 Task: Add Boiron Natrum Muriaticum 200Ck to the cart.
Action: Mouse moved to (248, 124)
Screenshot: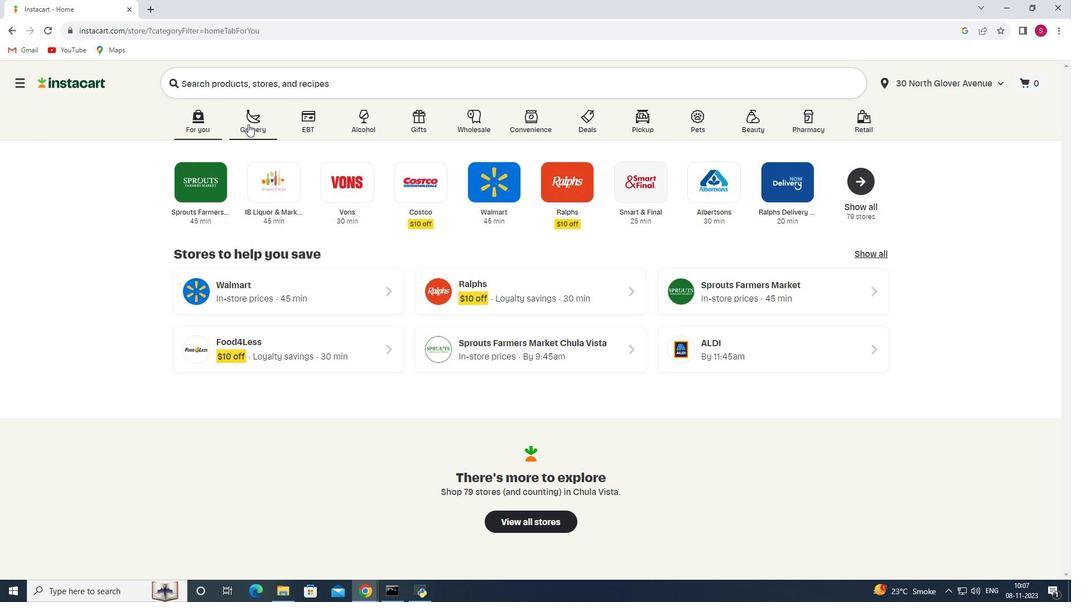 
Action: Mouse pressed left at (248, 124)
Screenshot: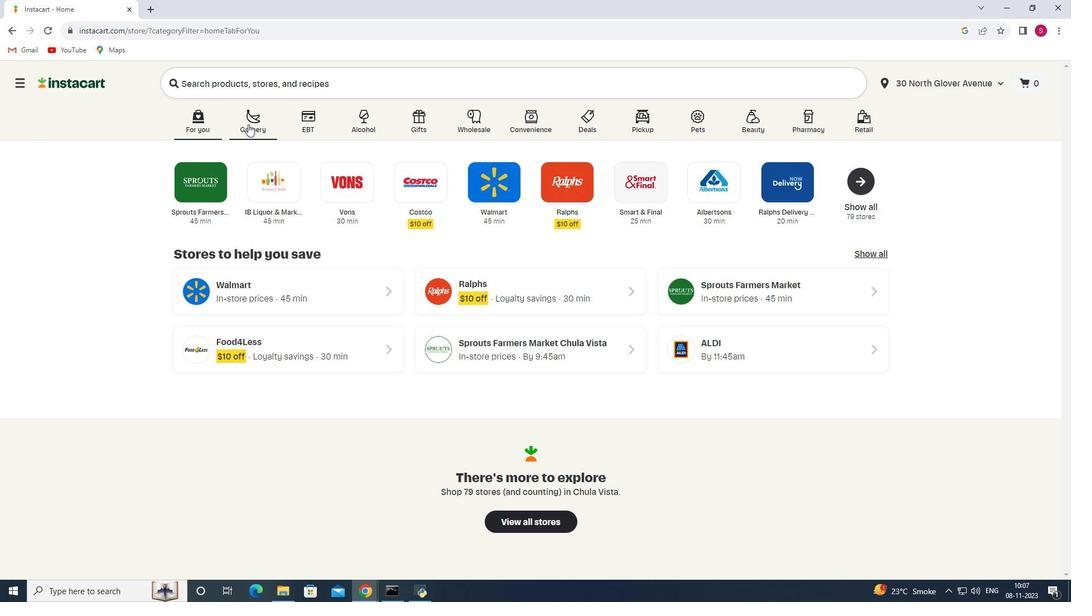 
Action: Mouse moved to (242, 322)
Screenshot: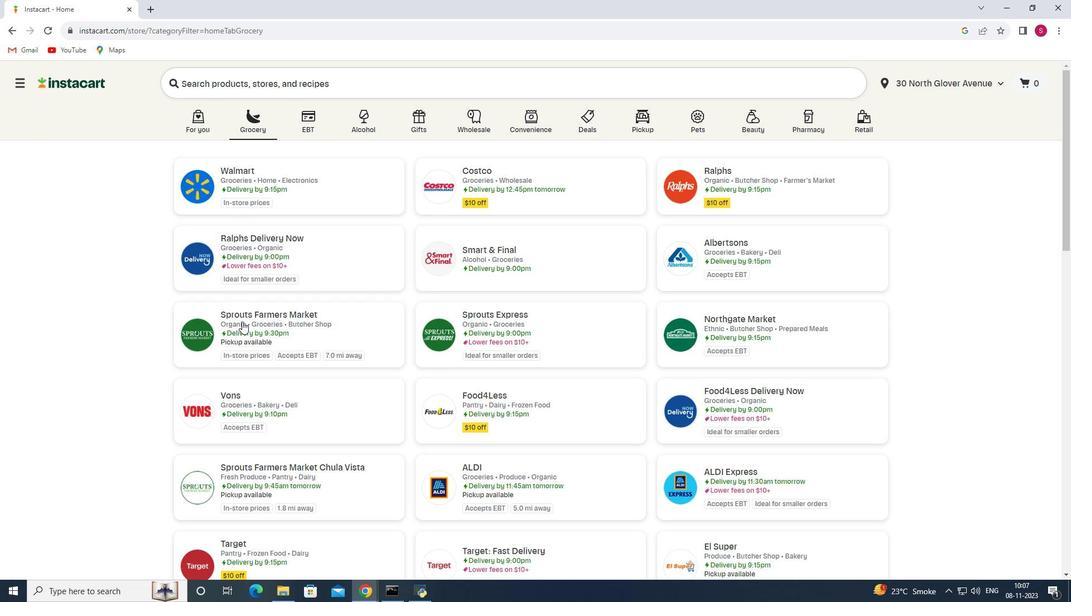 
Action: Mouse pressed left at (242, 322)
Screenshot: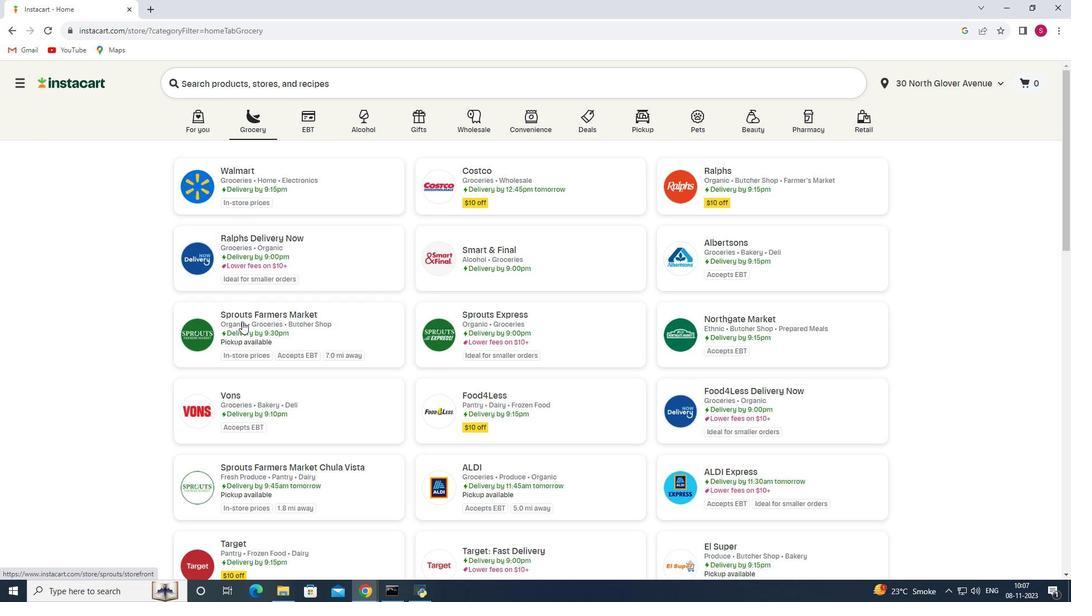 
Action: Mouse moved to (56, 325)
Screenshot: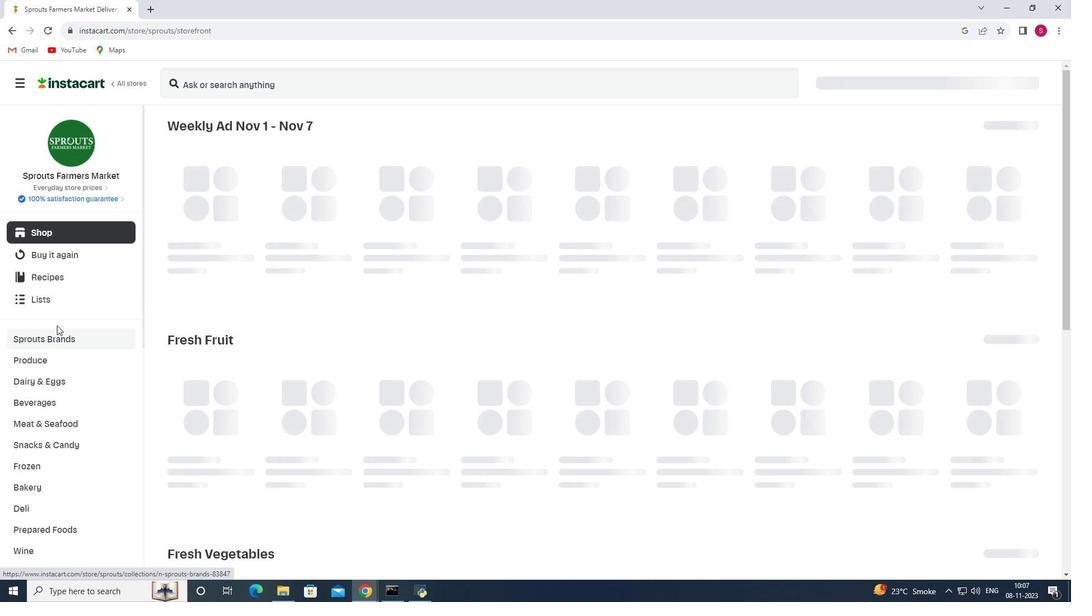 
Action: Mouse scrolled (56, 325) with delta (0, 0)
Screenshot: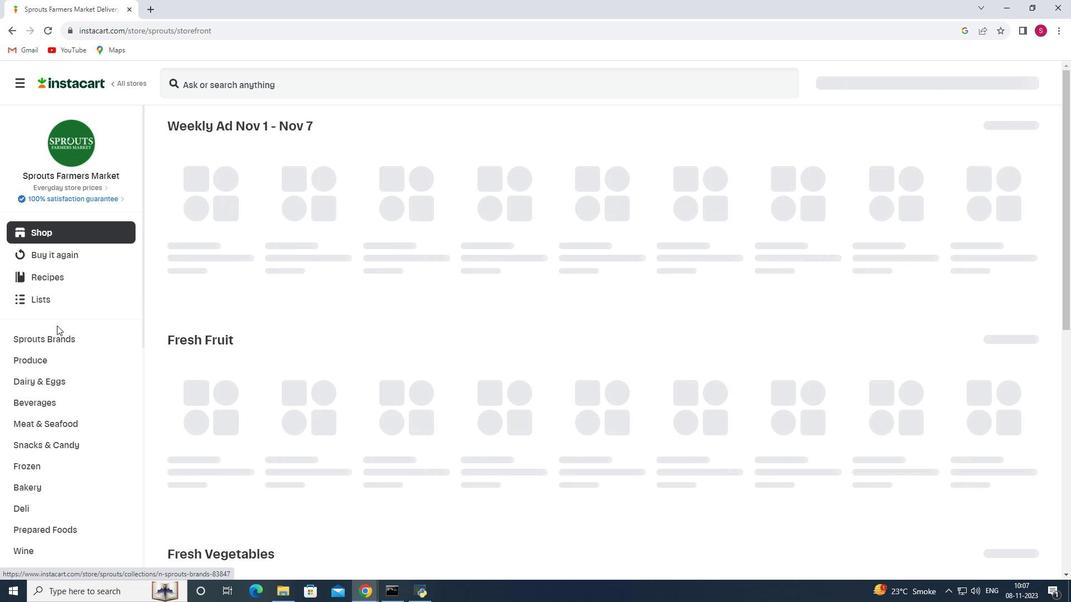 
Action: Mouse scrolled (56, 325) with delta (0, 0)
Screenshot: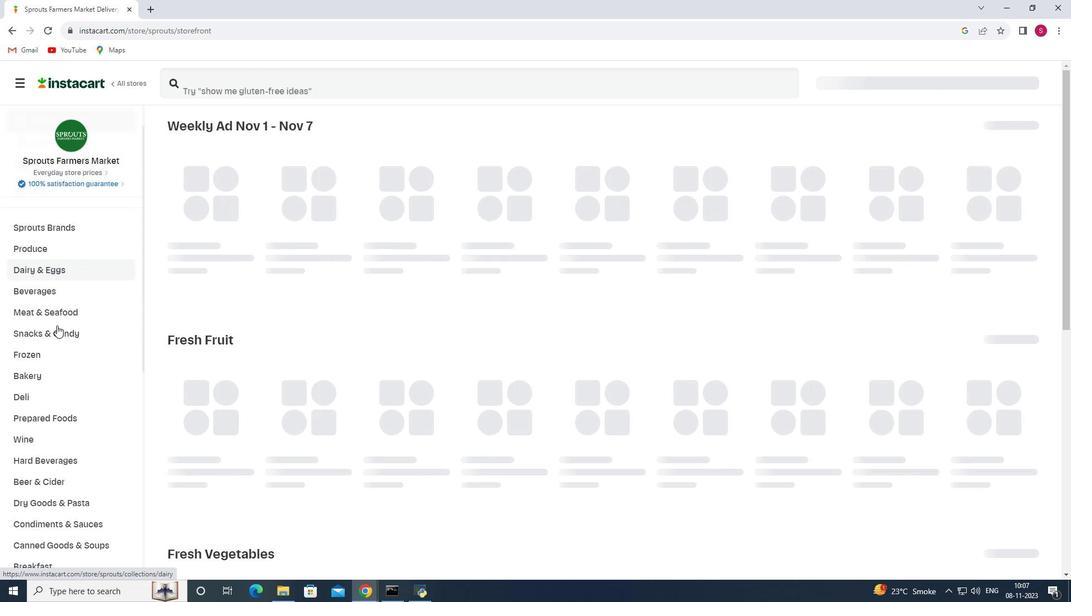 
Action: Mouse scrolled (56, 325) with delta (0, 0)
Screenshot: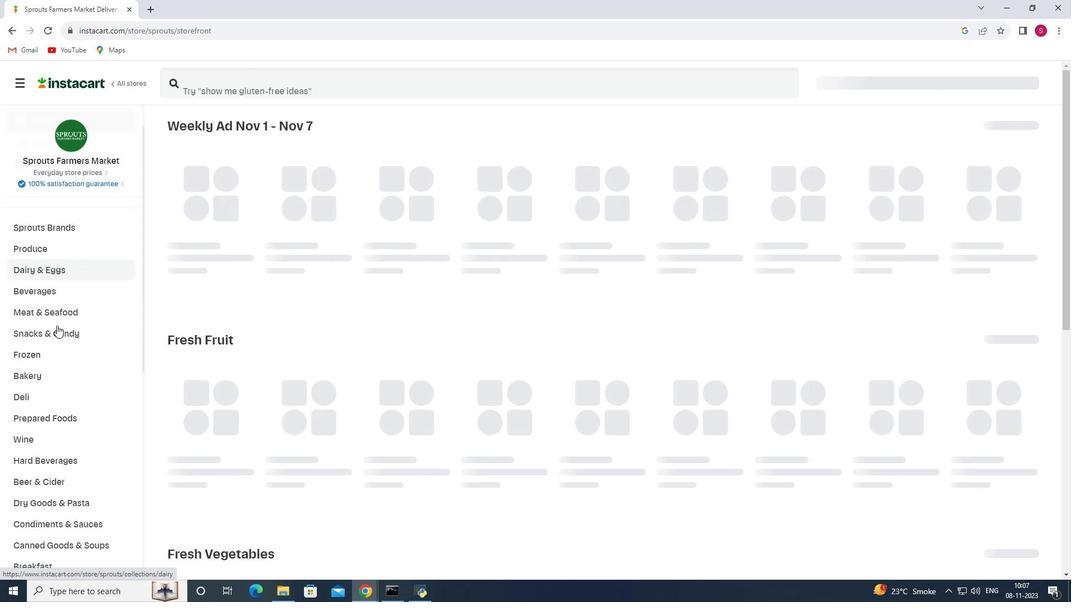 
Action: Mouse scrolled (56, 325) with delta (0, 0)
Screenshot: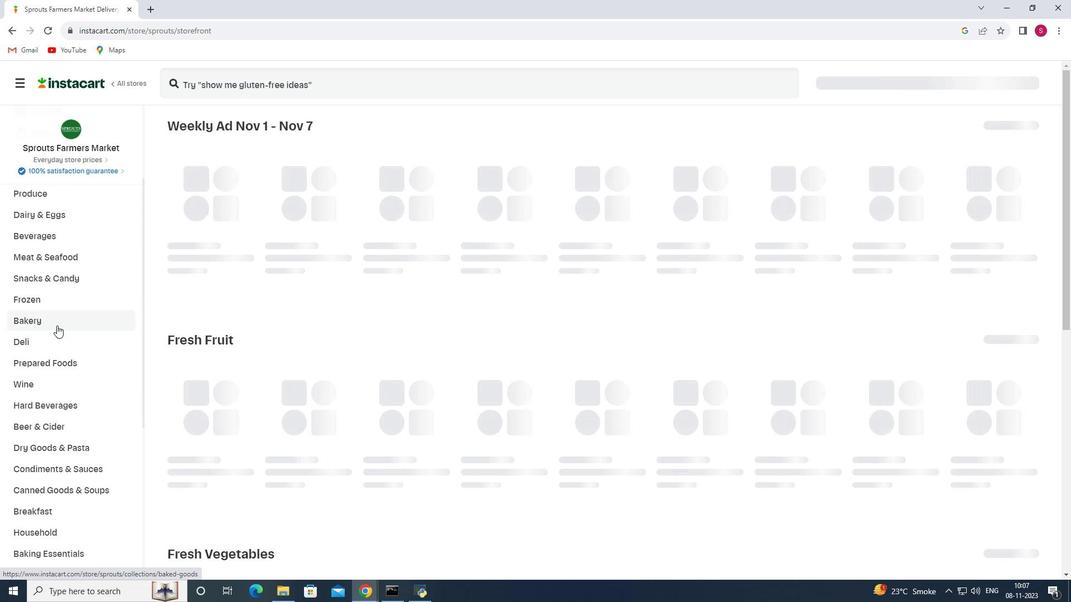 
Action: Mouse scrolled (56, 325) with delta (0, 0)
Screenshot: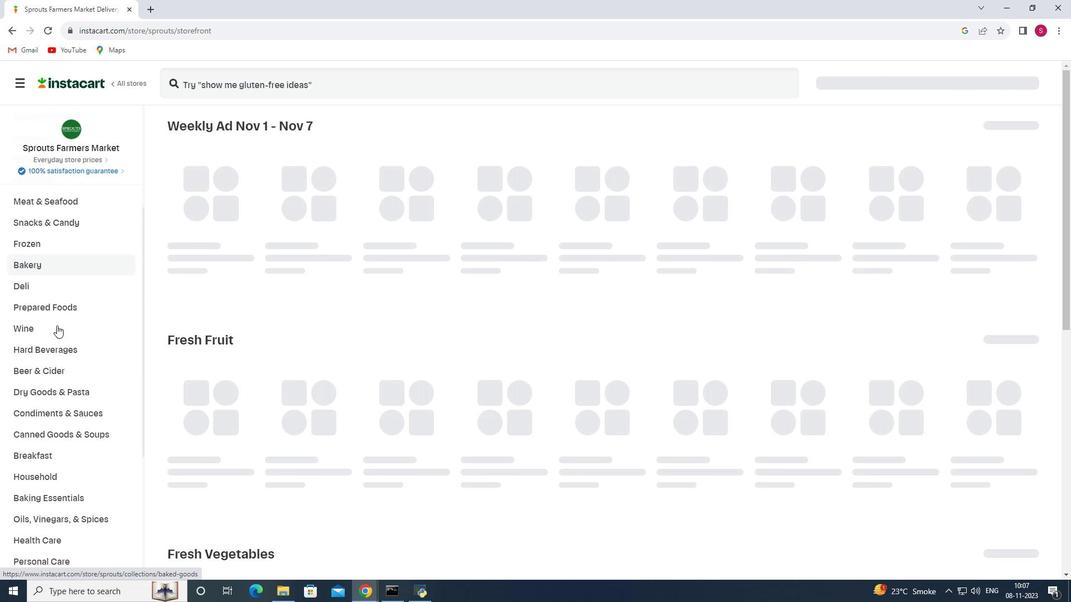 
Action: Mouse scrolled (56, 325) with delta (0, 0)
Screenshot: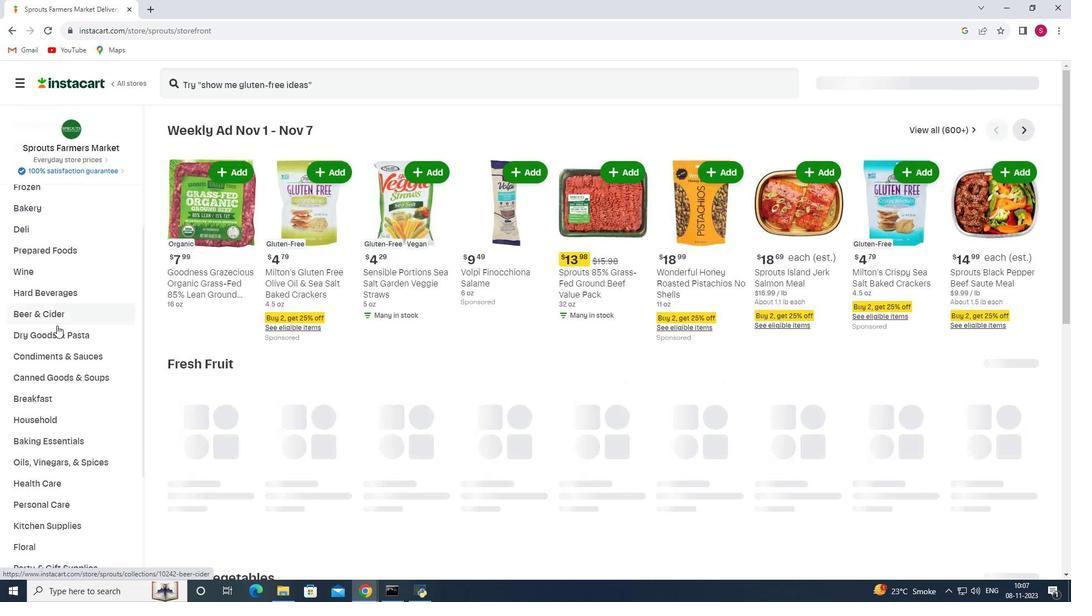 
Action: Mouse scrolled (56, 325) with delta (0, 0)
Screenshot: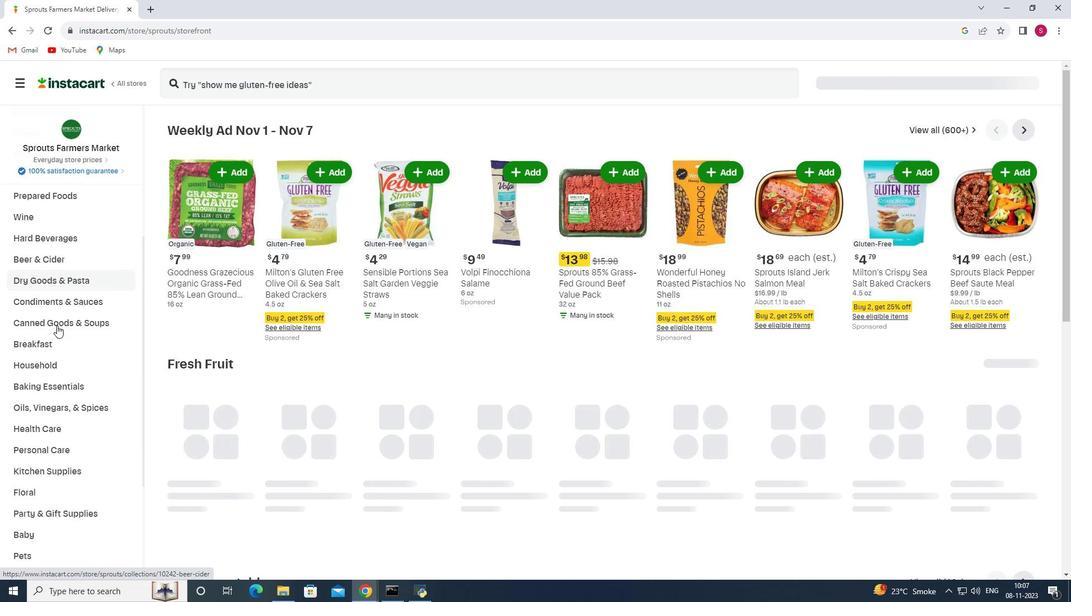 
Action: Mouse scrolled (56, 325) with delta (0, 0)
Screenshot: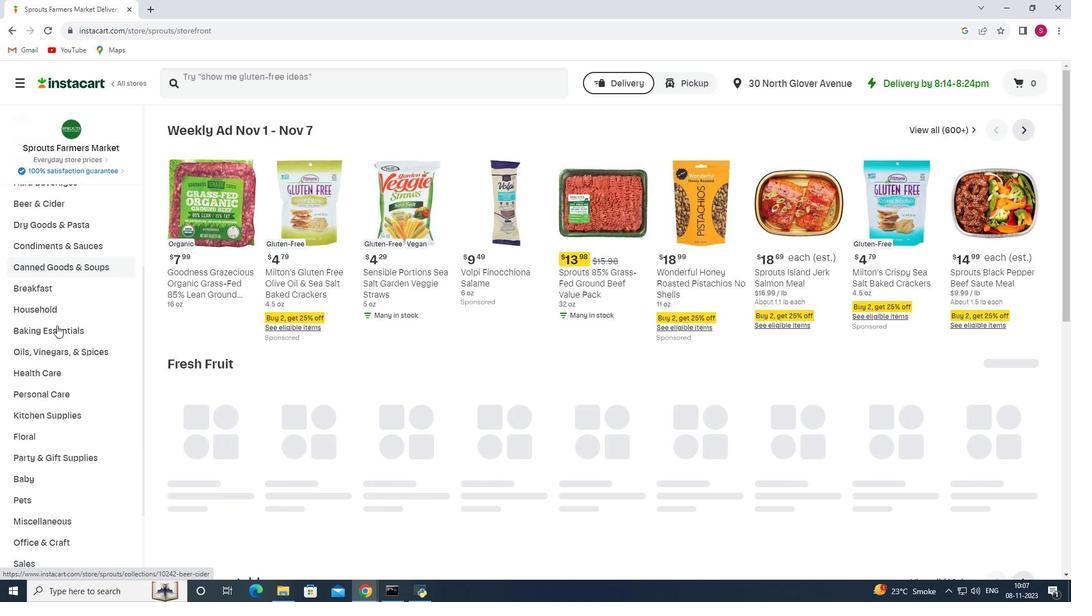 
Action: Mouse moved to (82, 321)
Screenshot: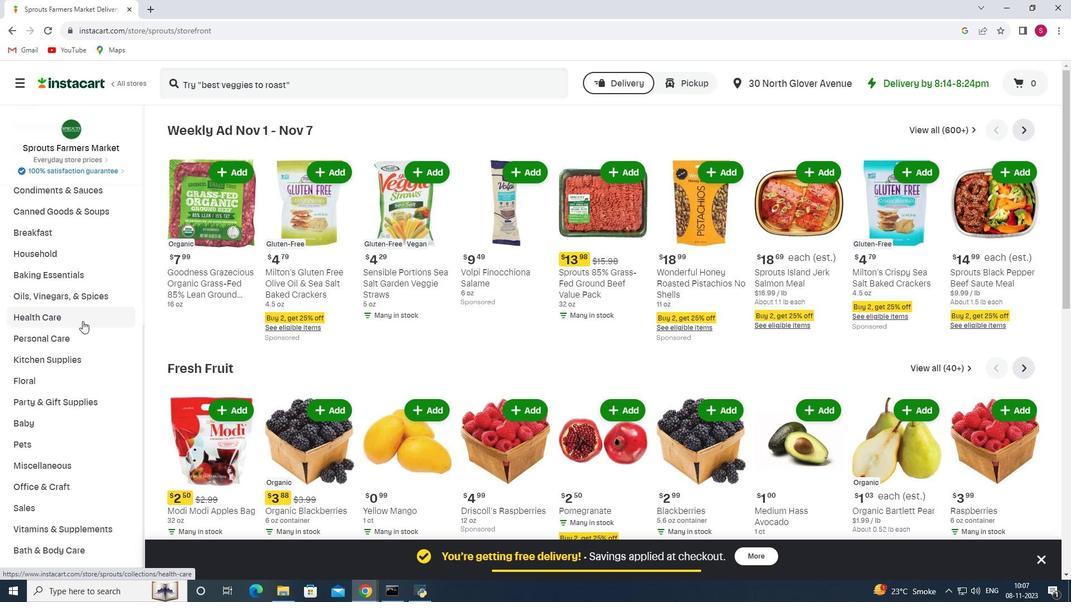 
Action: Mouse pressed left at (82, 321)
Screenshot: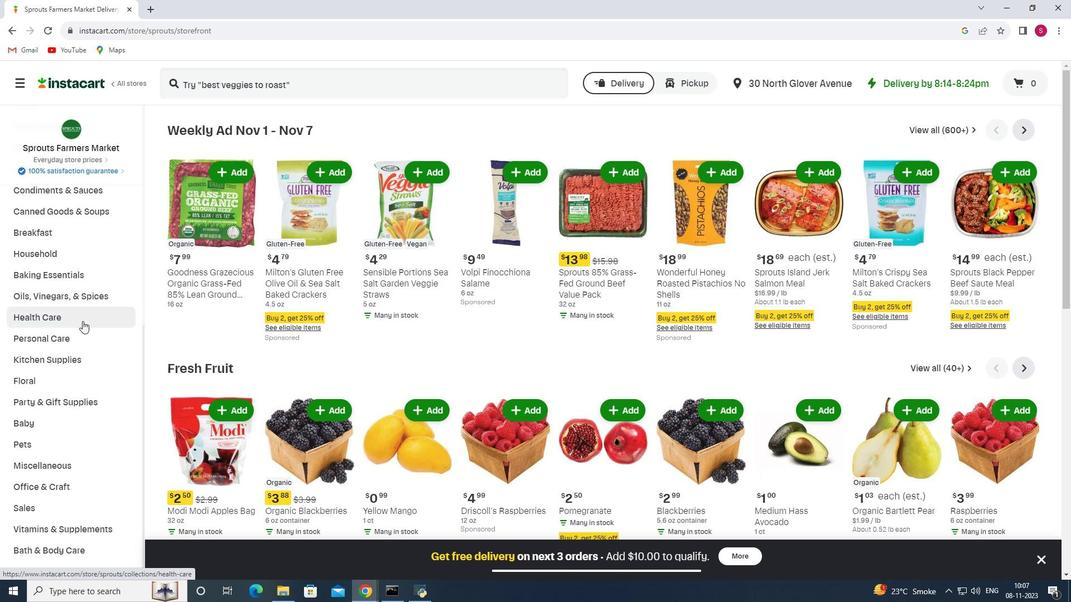 
Action: Mouse moved to (389, 157)
Screenshot: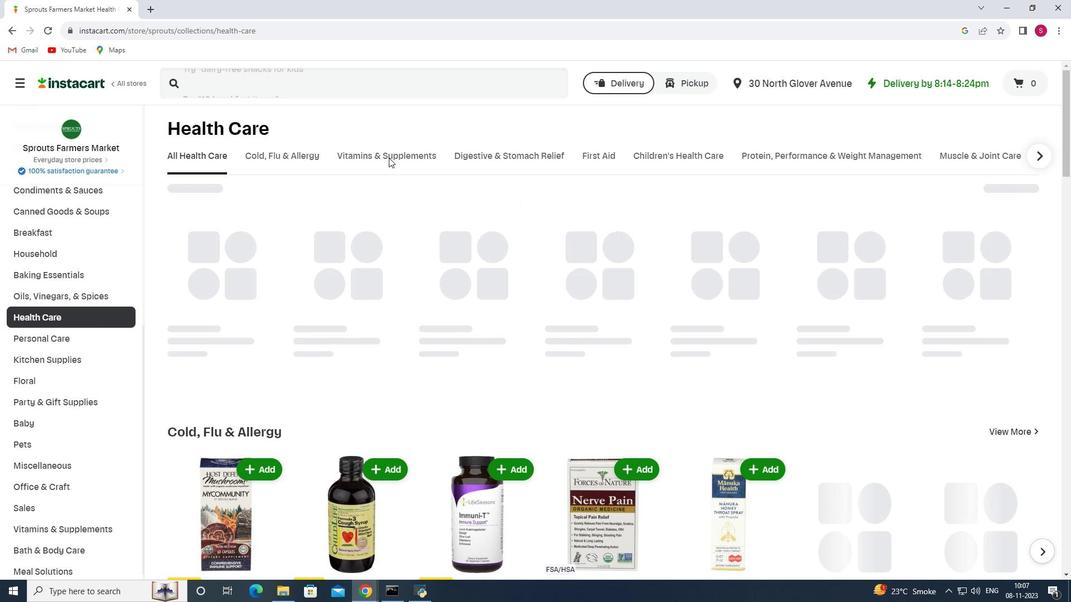 
Action: Mouse pressed left at (389, 157)
Screenshot: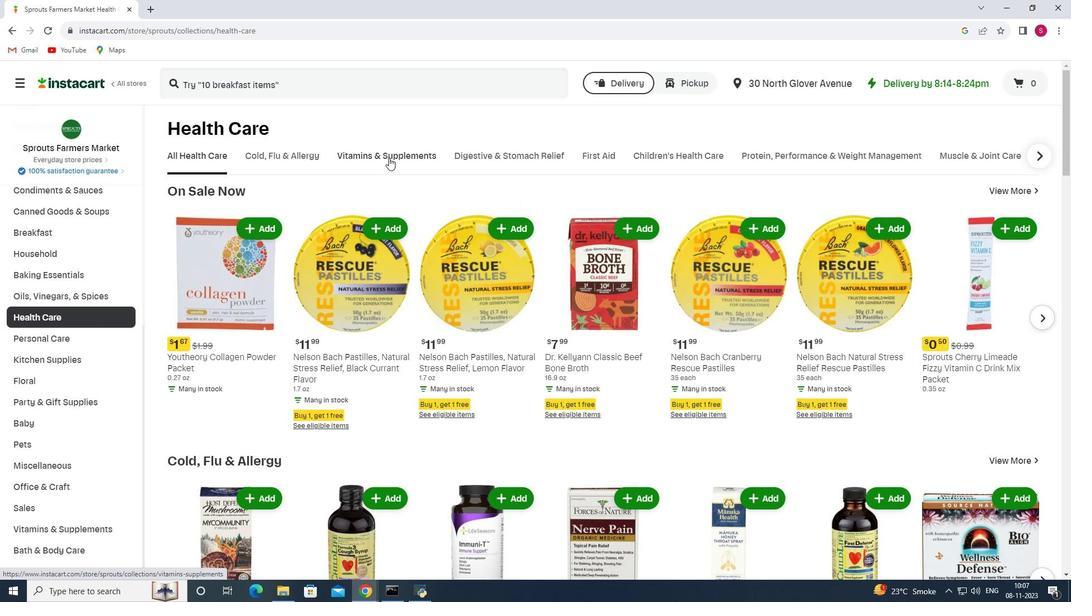 
Action: Mouse moved to (917, 194)
Screenshot: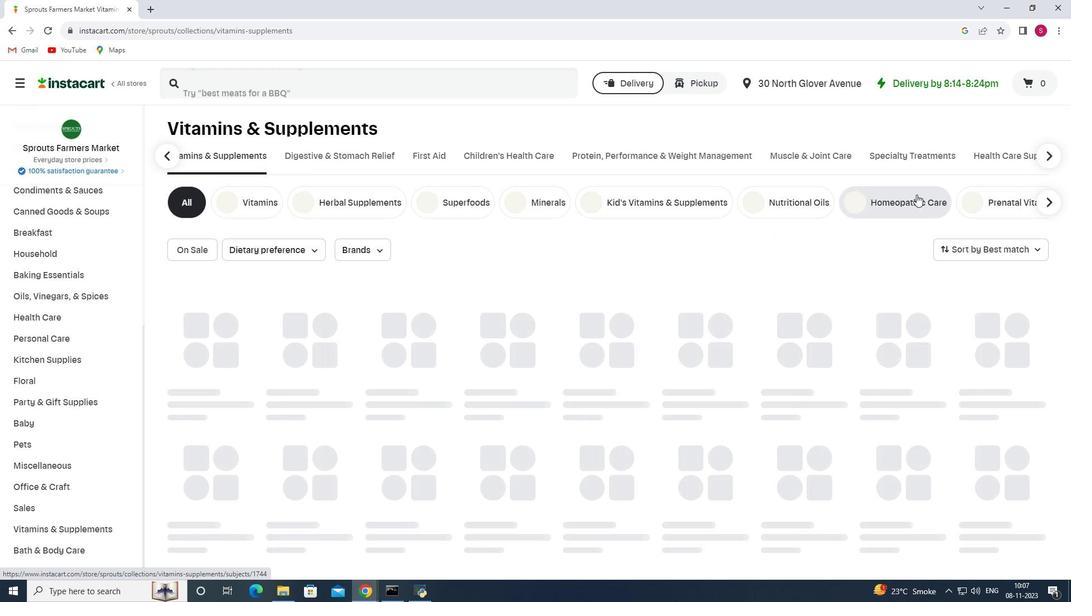 
Action: Mouse pressed left at (917, 194)
Screenshot: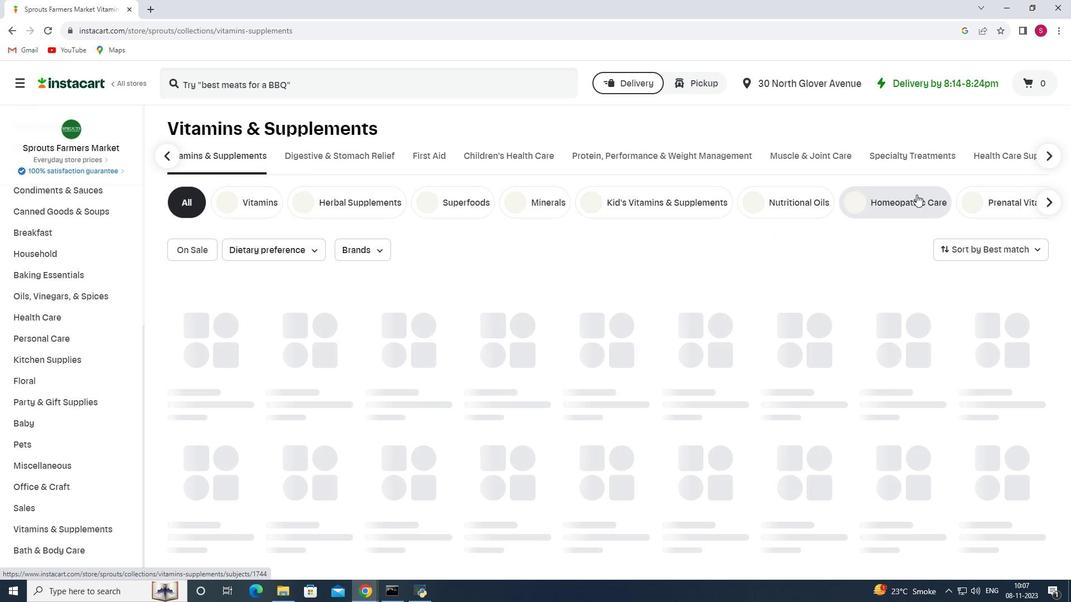 
Action: Mouse moved to (360, 77)
Screenshot: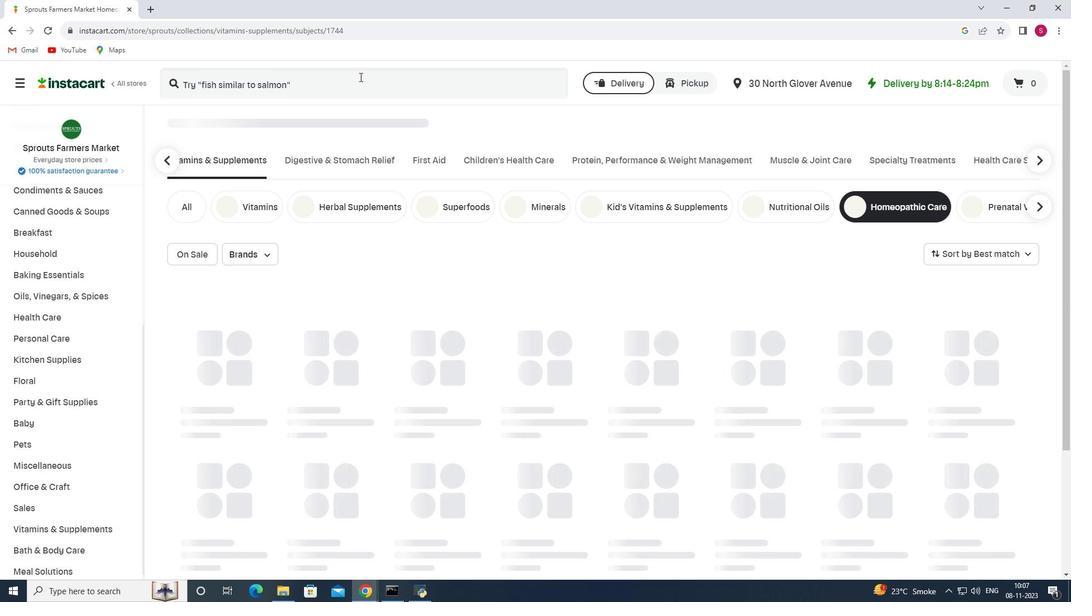 
Action: Mouse pressed left at (360, 77)
Screenshot: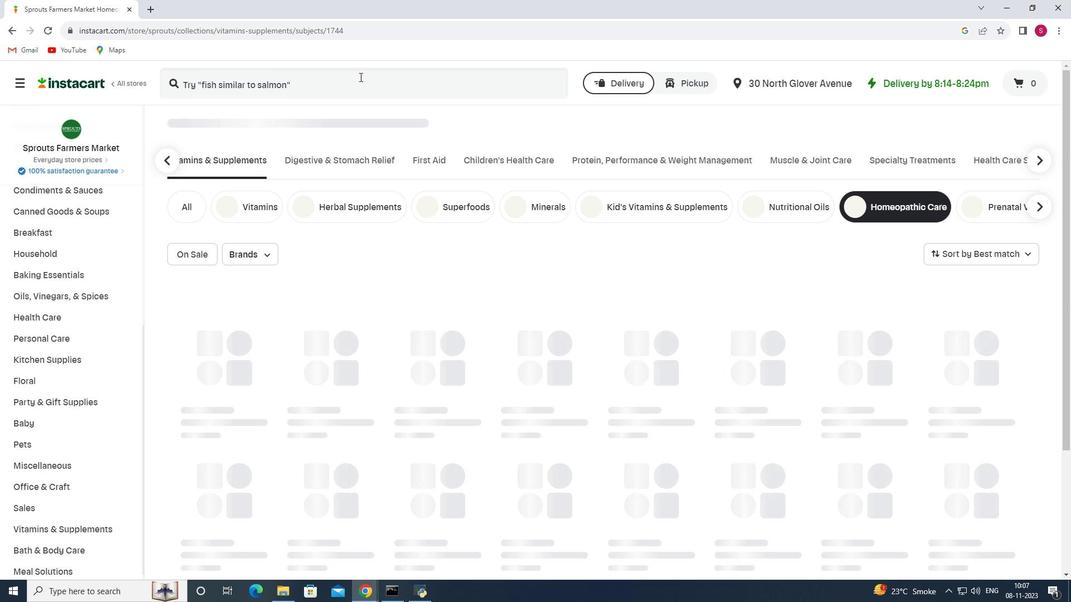 
Action: Key pressed <Key.shift>Boiron<Key.space><Key.shift>Natrum<Key.space><Key.shift>Muriaticum<Key.space>200<Key.shift>Ck<Key.enter>
Screenshot: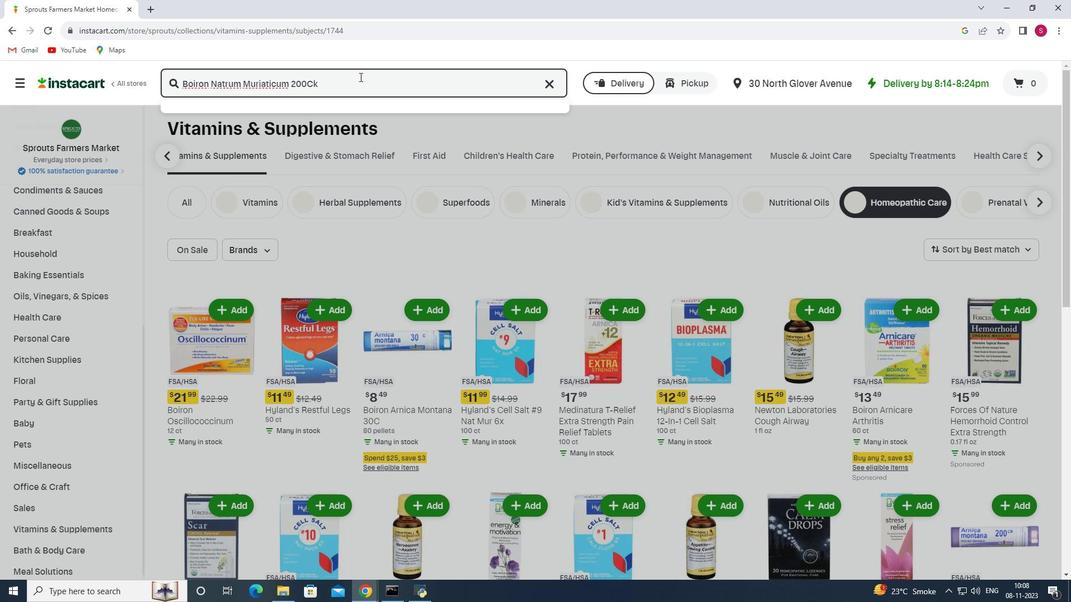 
Action: Mouse moved to (469, 170)
Screenshot: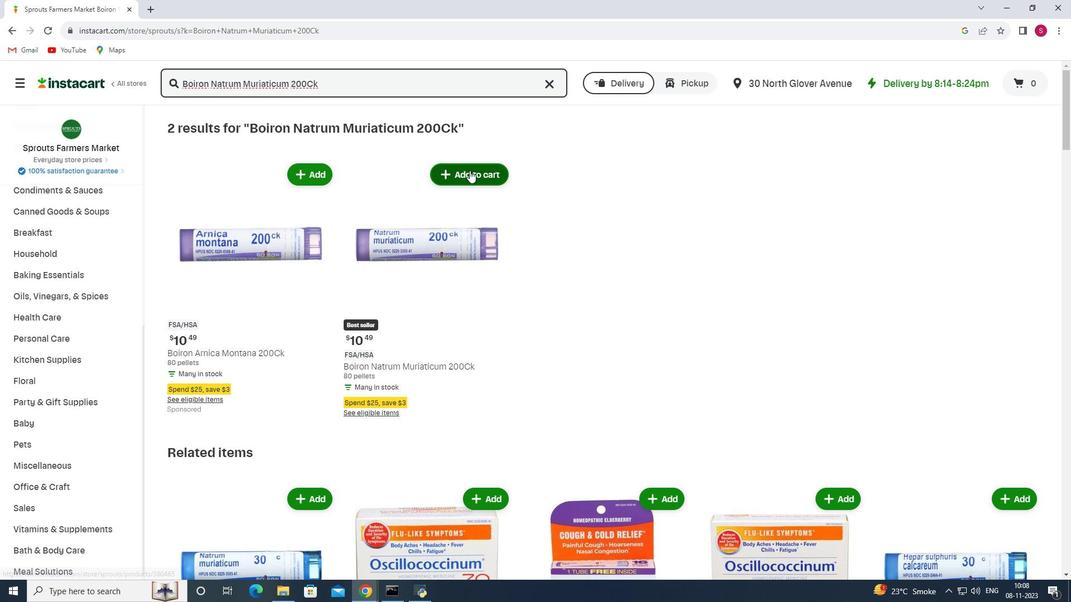 
Action: Mouse pressed left at (469, 170)
Screenshot: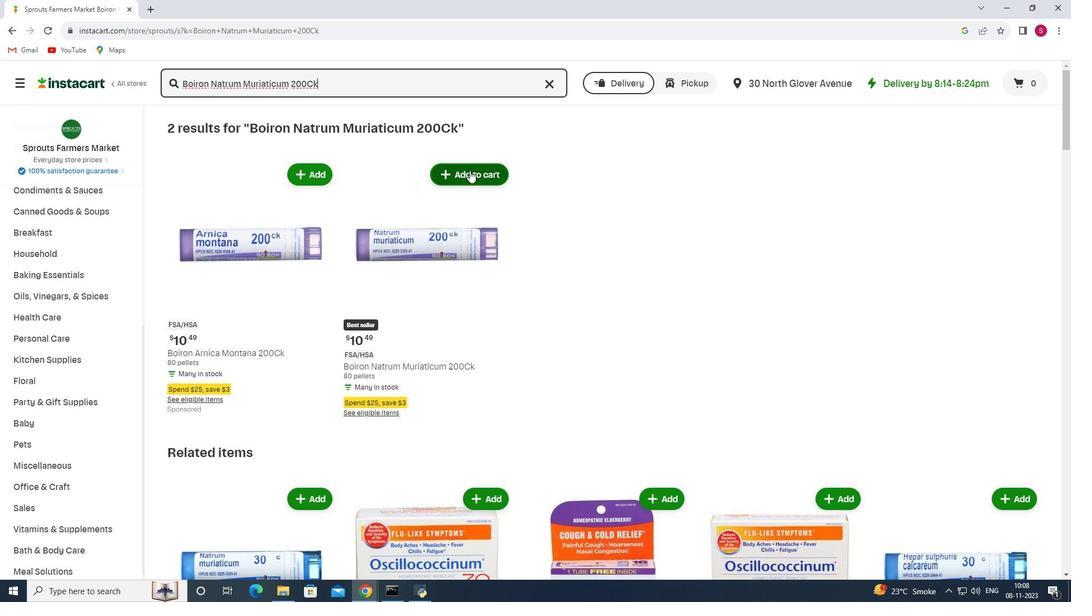 
Action: Mouse moved to (488, 206)
Screenshot: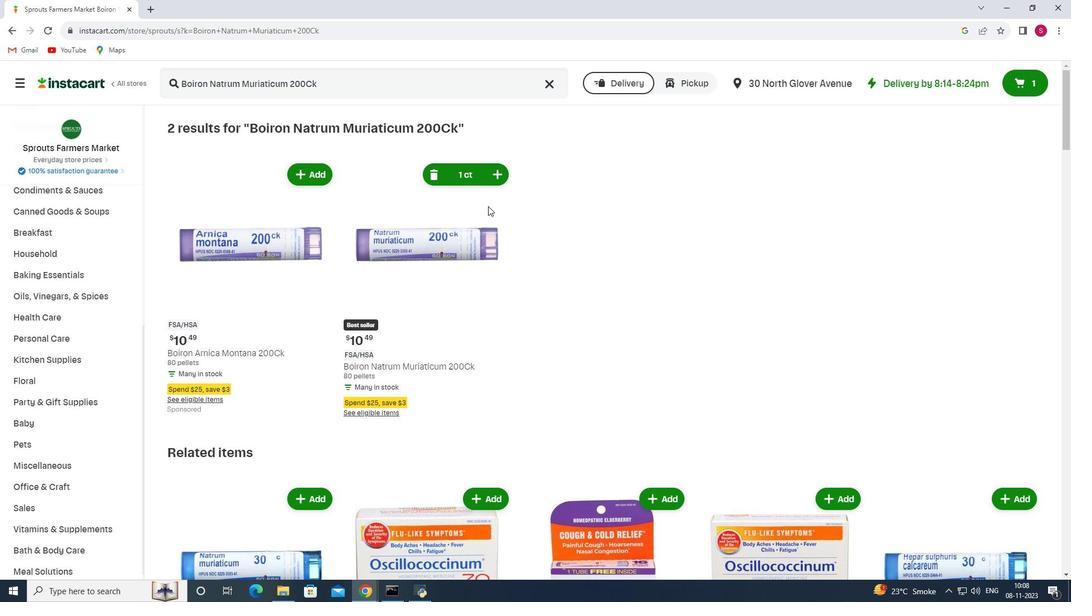 
